 Task: Sort the recently updated tickets, order by Ticket type in descending order.
Action: Mouse moved to (407, 570)
Screenshot: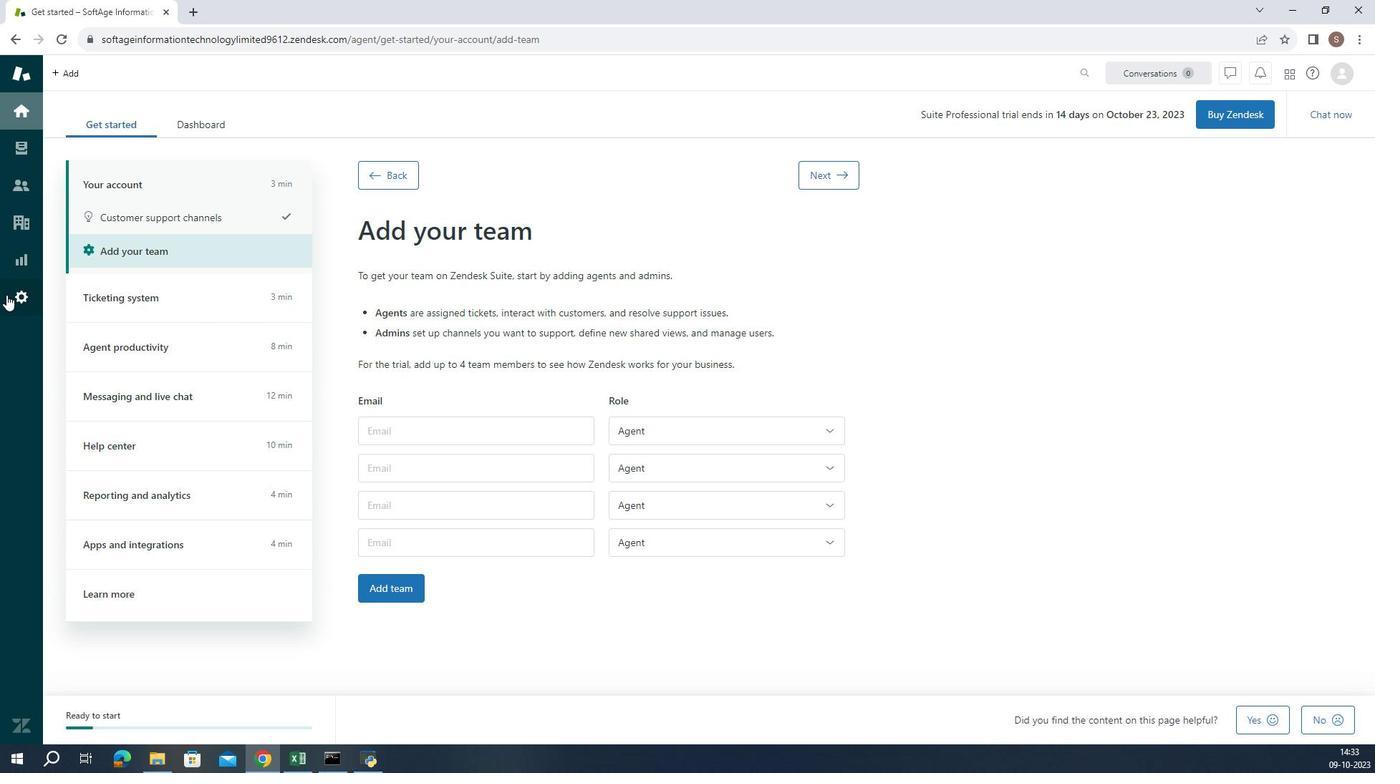 
Action: Mouse pressed left at (407, 570)
Screenshot: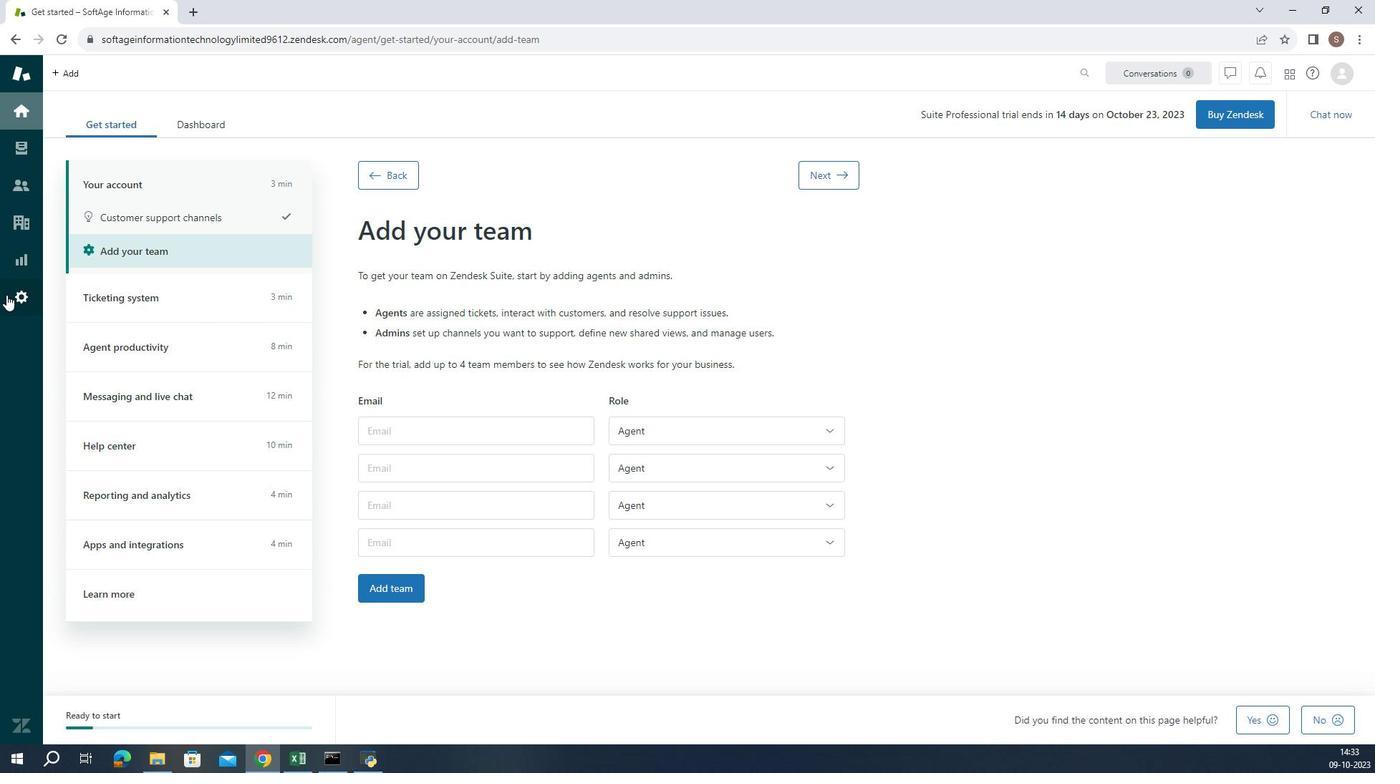 
Action: Mouse moved to (499, 637)
Screenshot: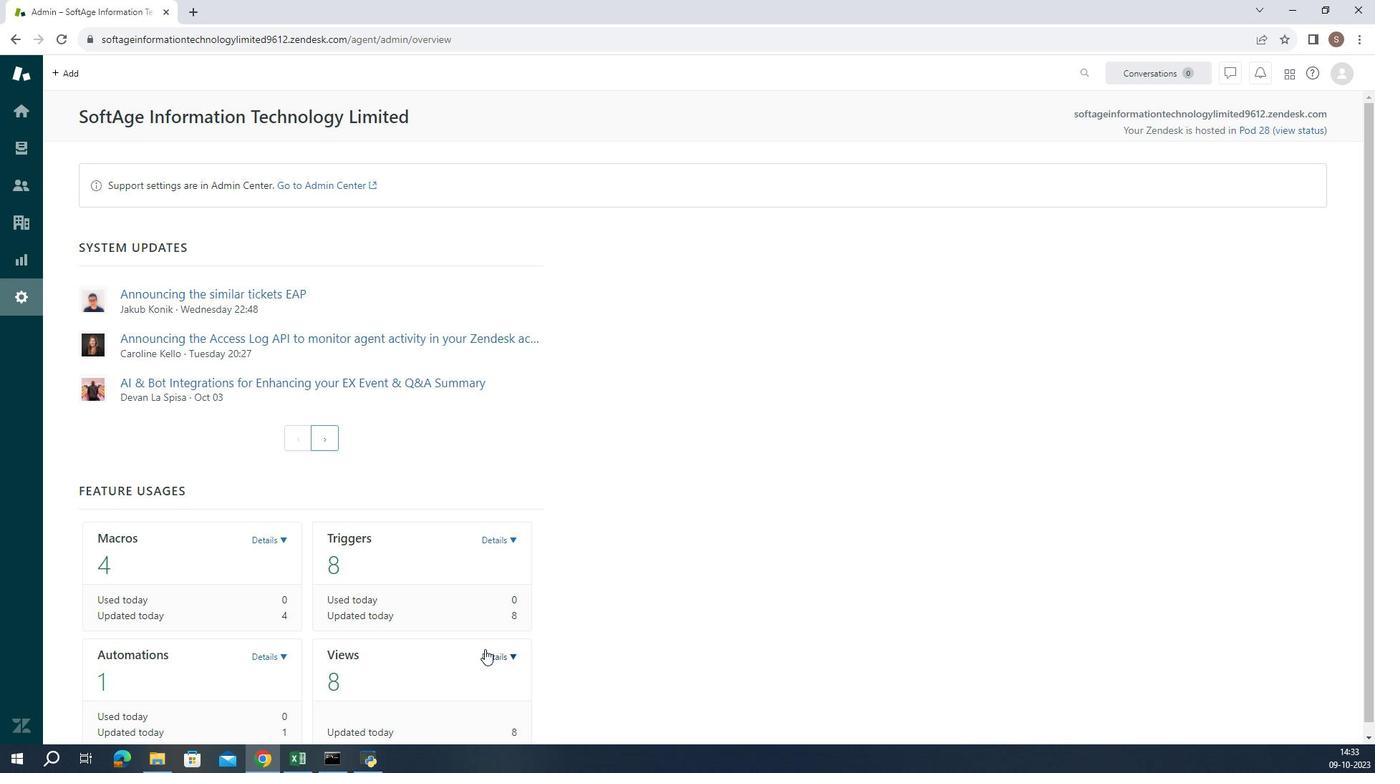 
Action: Mouse pressed left at (499, 637)
Screenshot: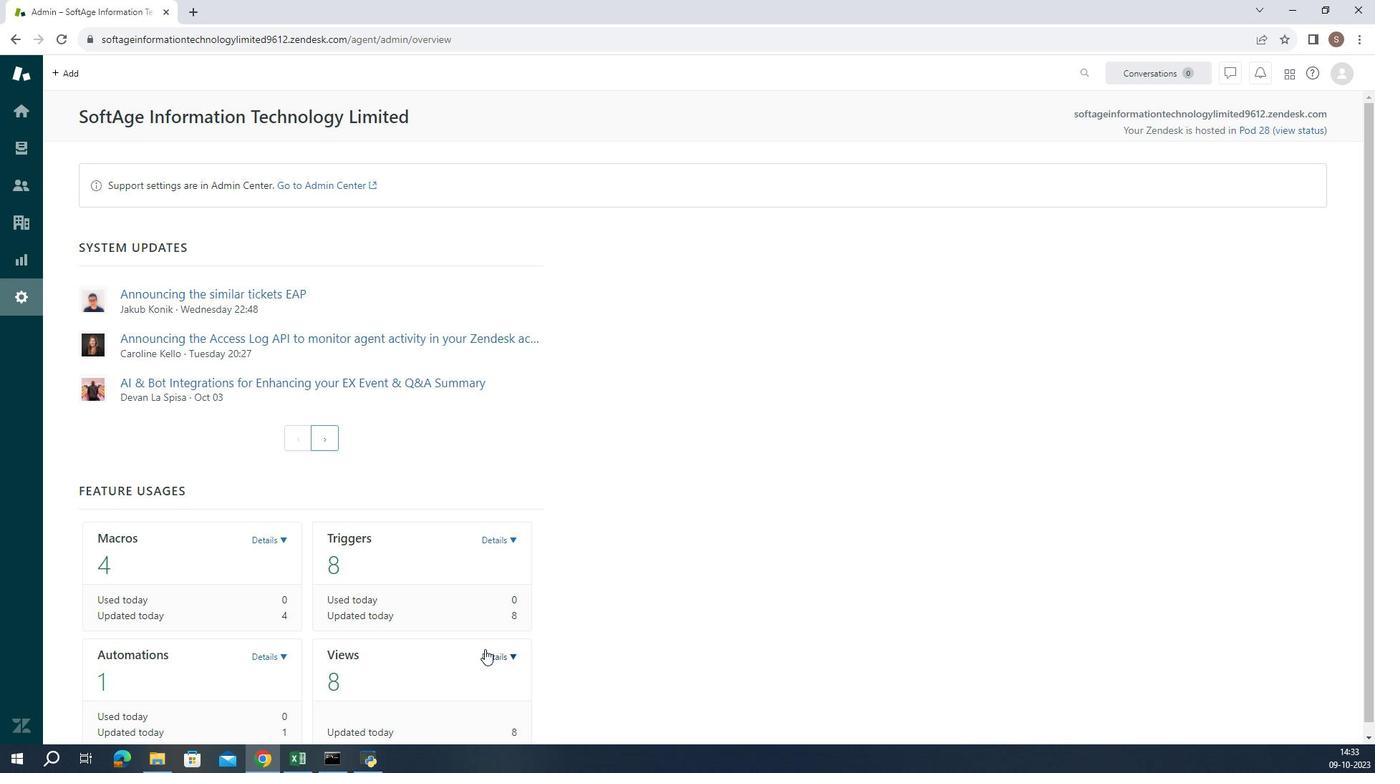 
Action: Mouse moved to (492, 651)
Screenshot: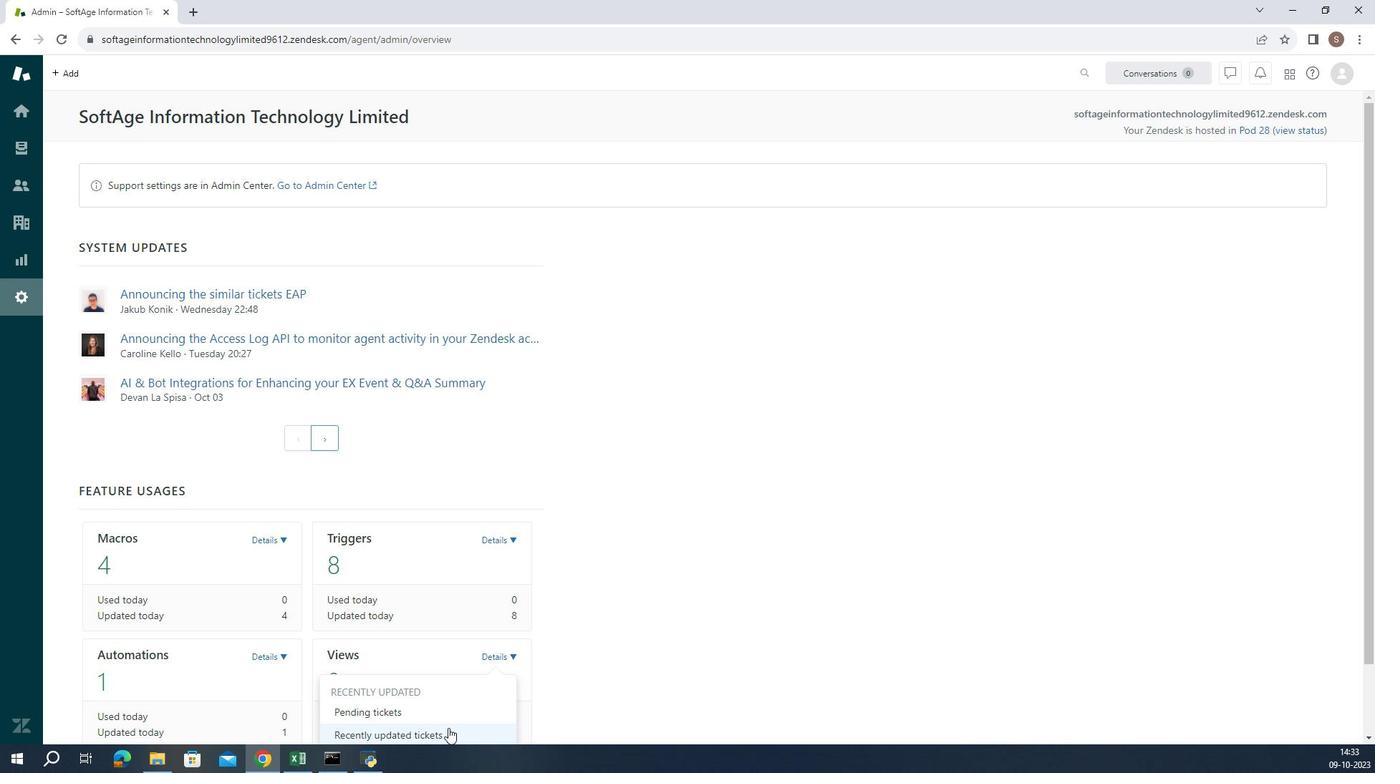 
Action: Mouse pressed left at (492, 651)
Screenshot: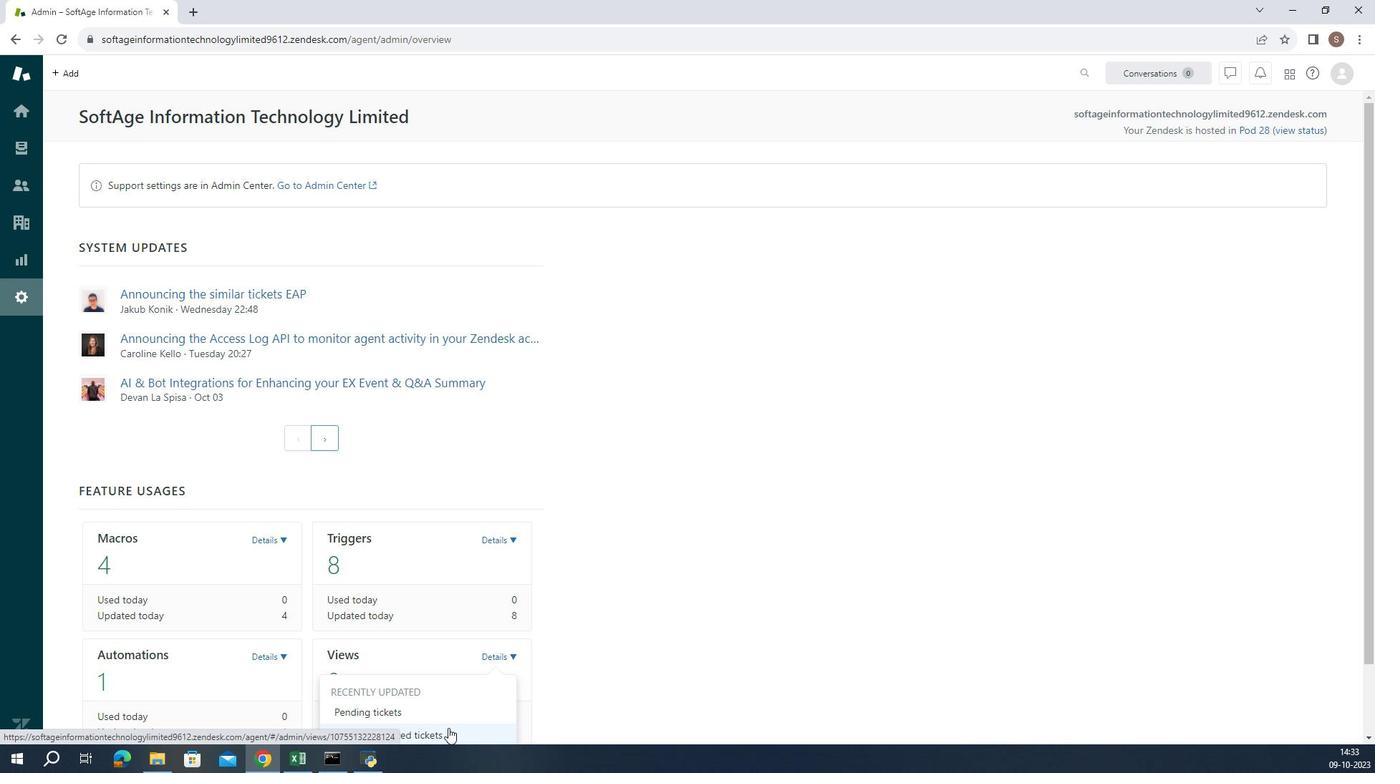 
Action: Mouse moved to (487, 620)
Screenshot: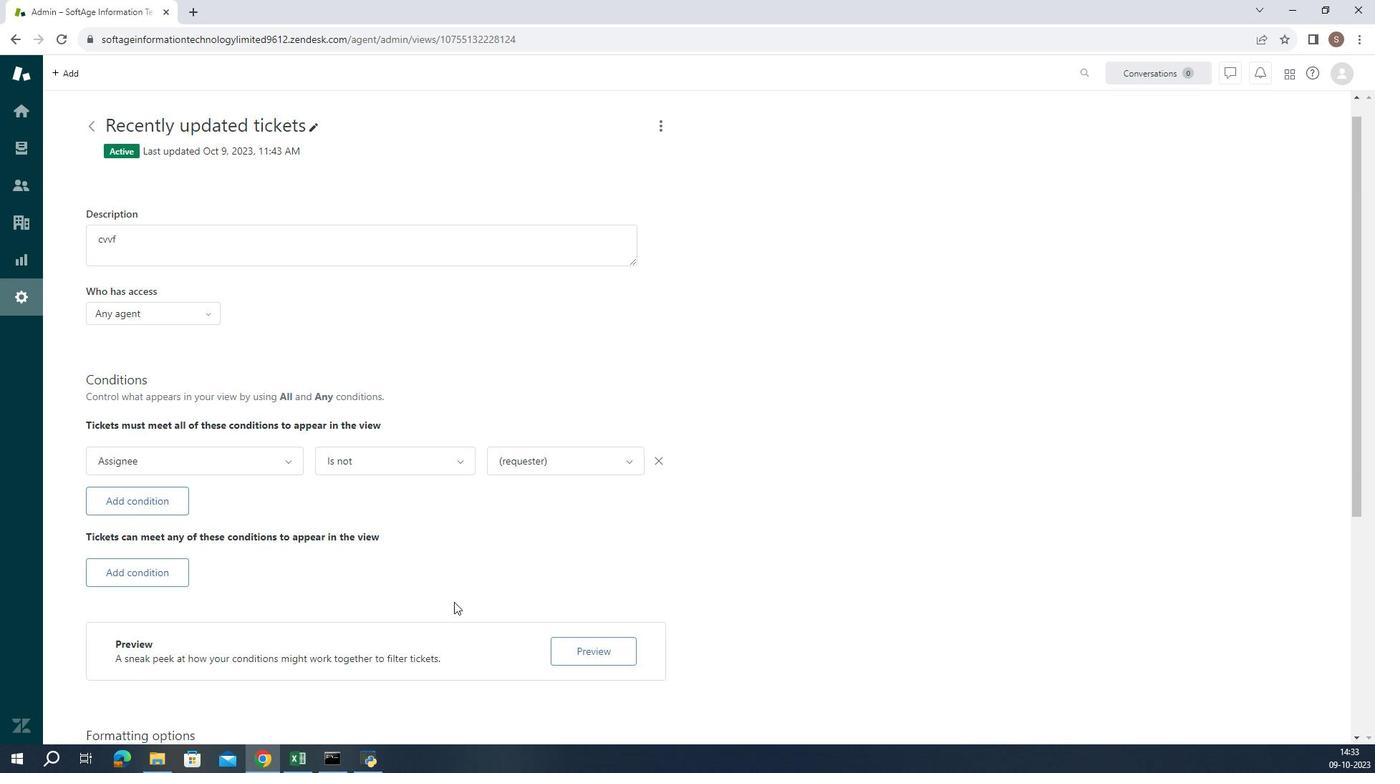 
Action: Mouse scrolled (487, 620) with delta (0, 0)
Screenshot: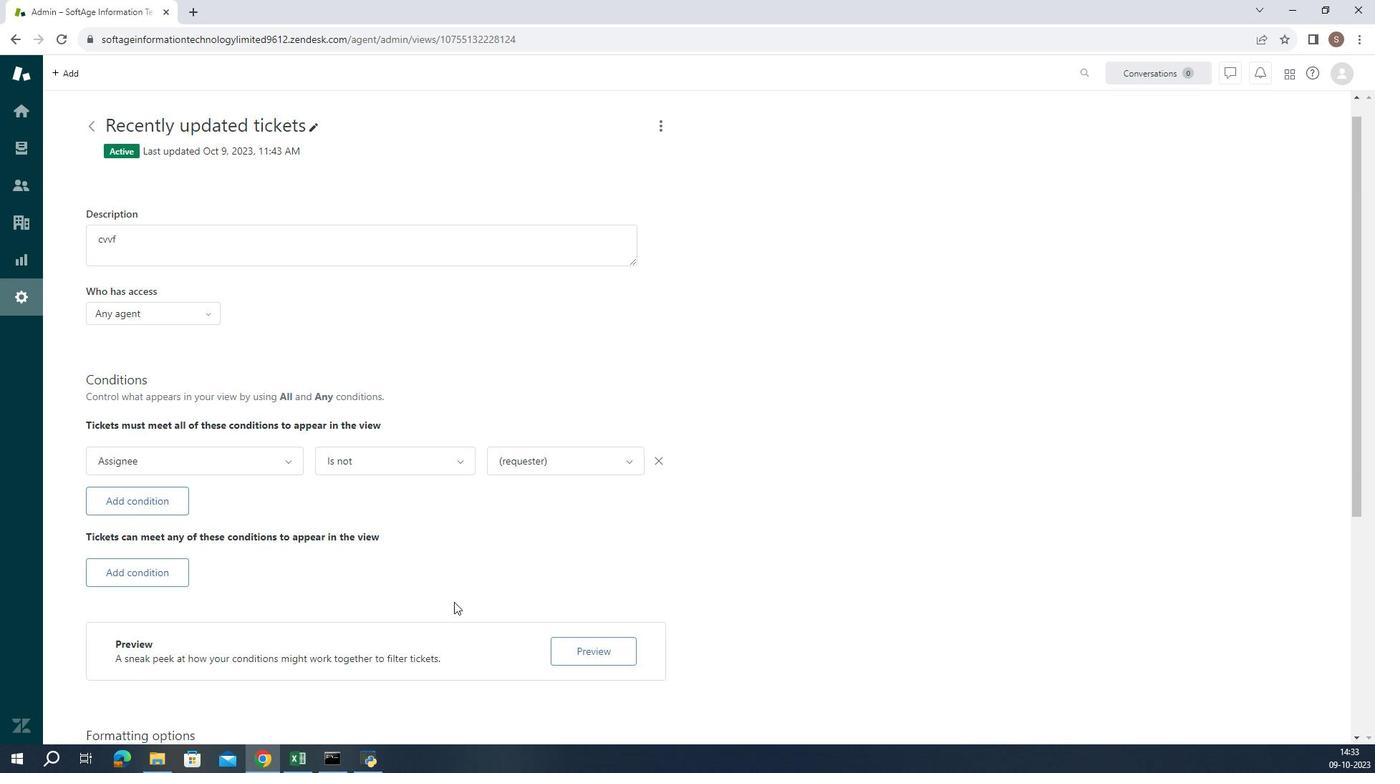 
Action: Mouse moved to (489, 623)
Screenshot: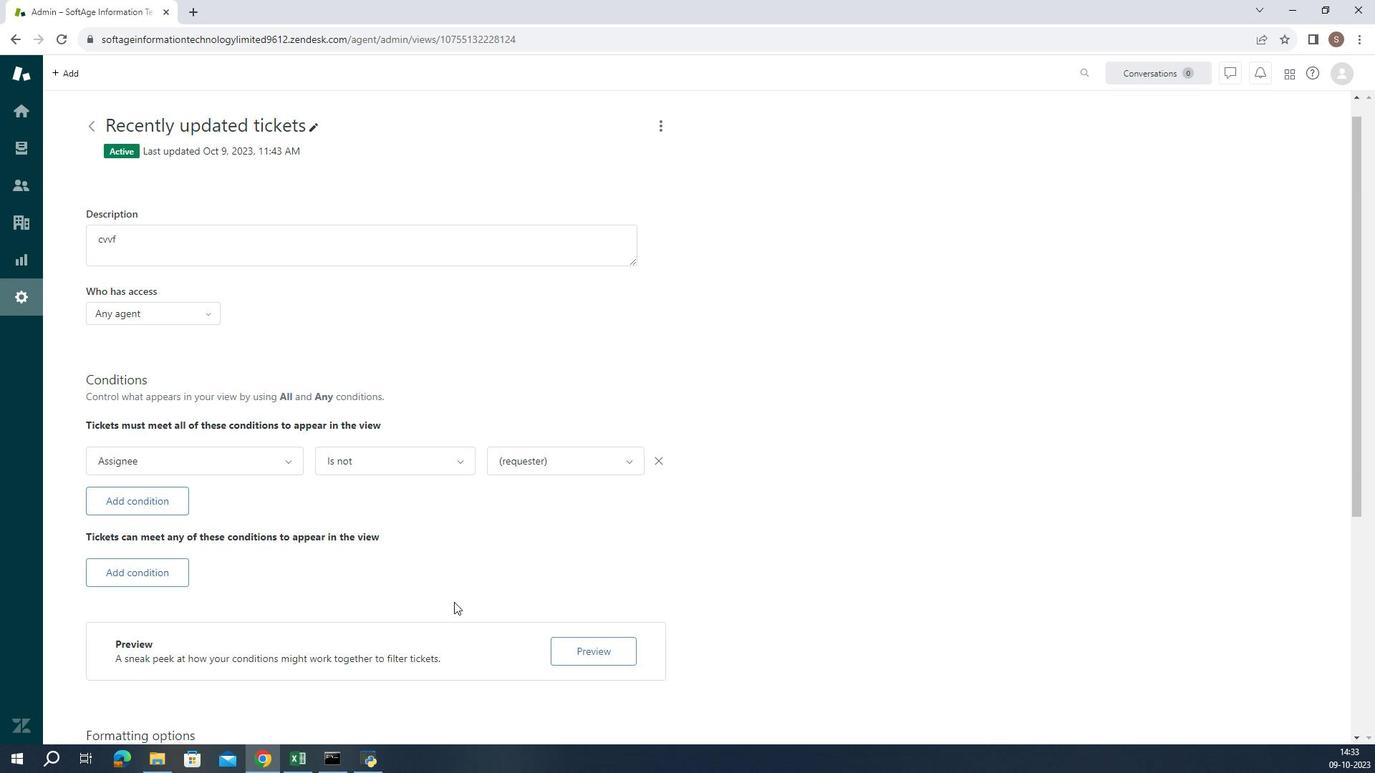 
Action: Mouse scrolled (489, 623) with delta (0, 0)
Screenshot: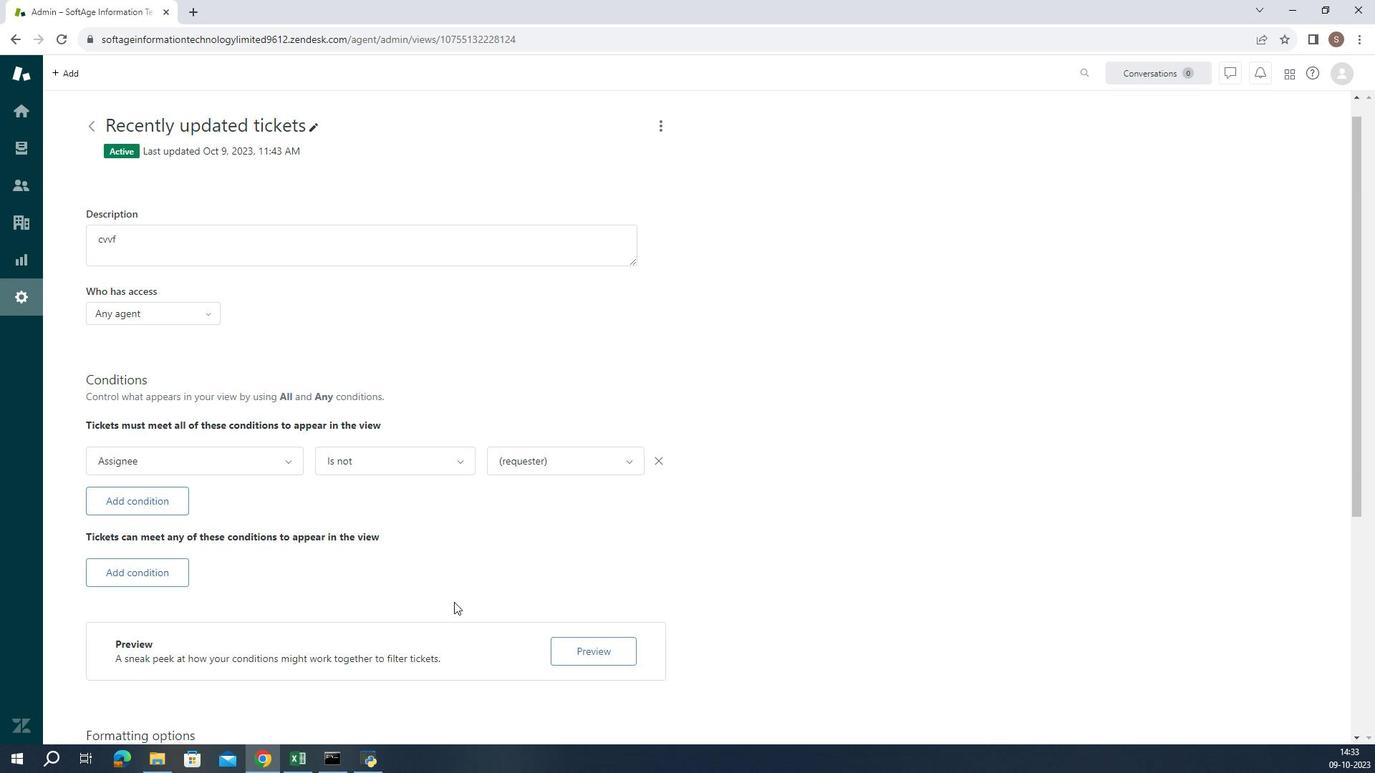 
Action: Mouse moved to (491, 625)
Screenshot: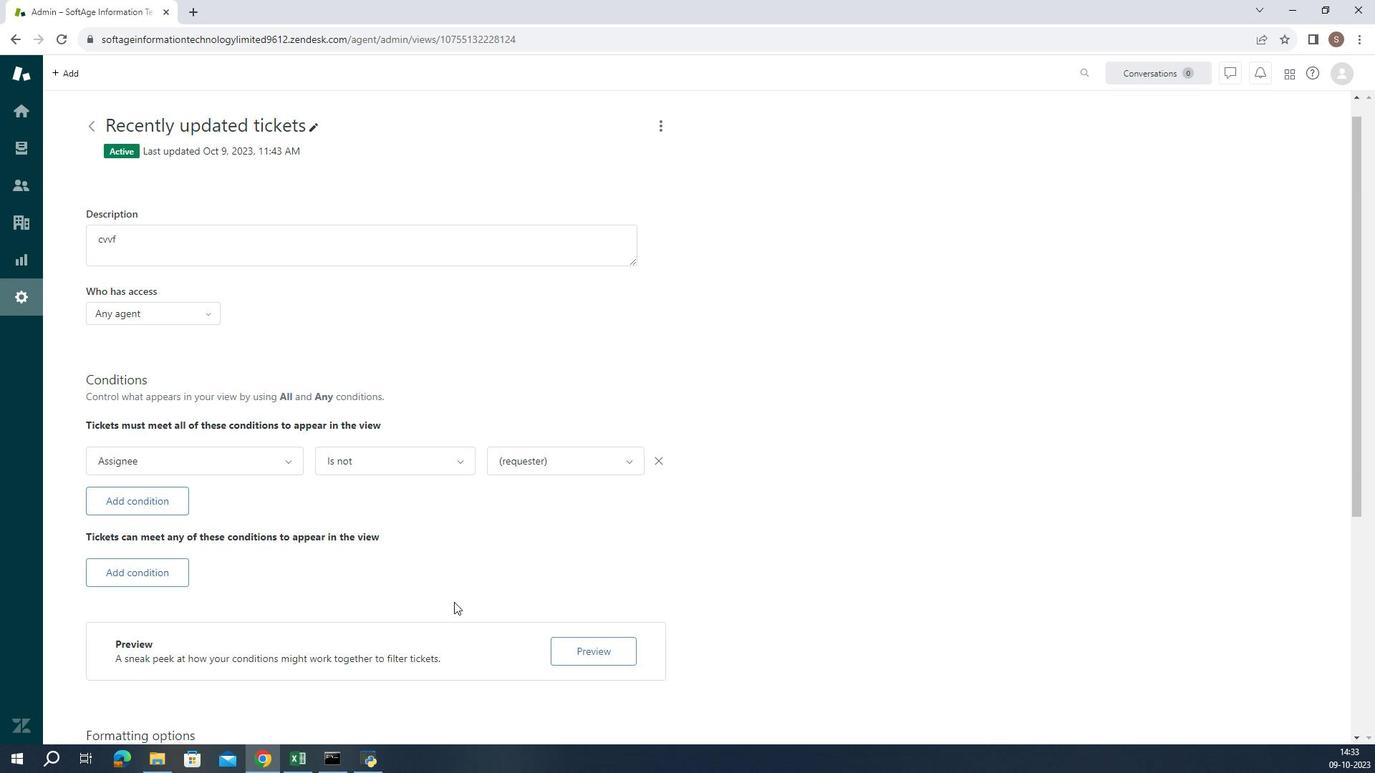 
Action: Mouse scrolled (491, 625) with delta (0, 0)
Screenshot: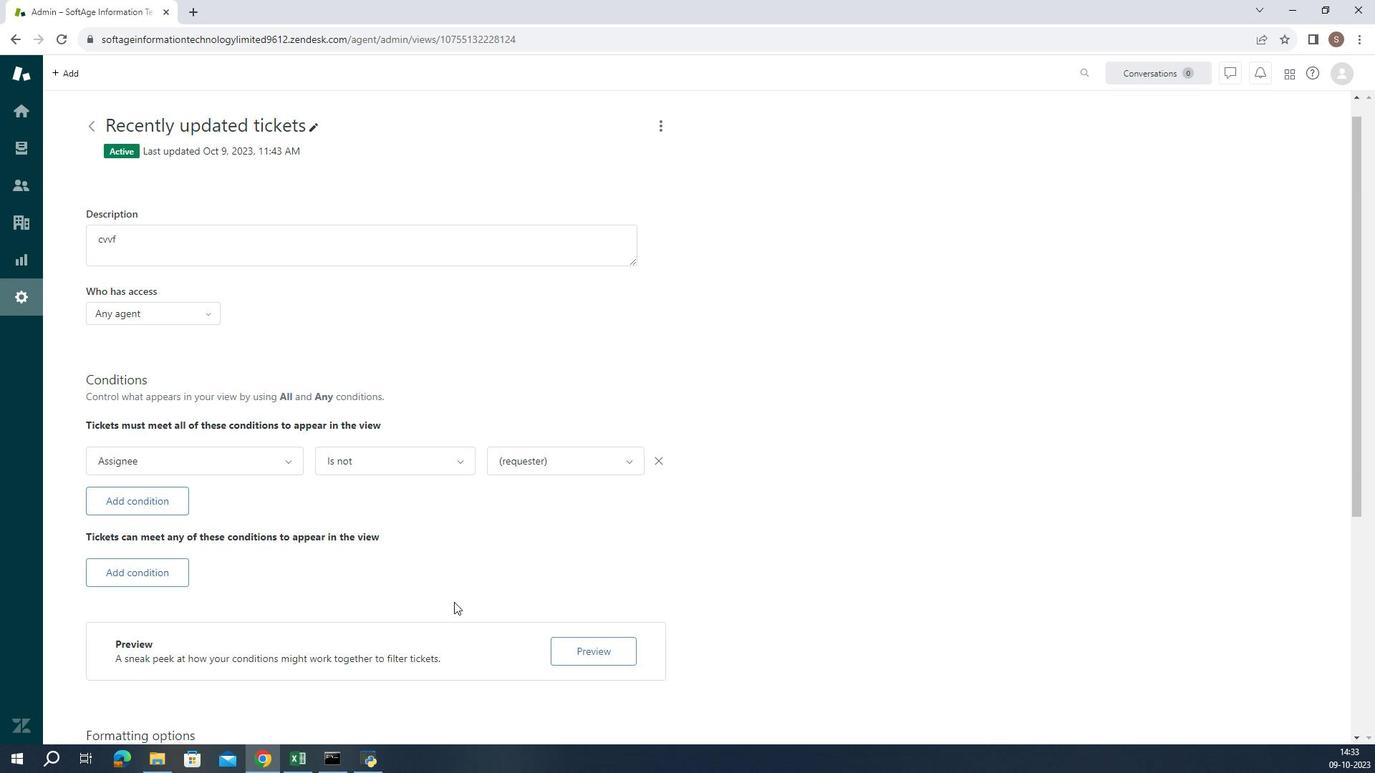 
Action: Mouse moved to (492, 628)
Screenshot: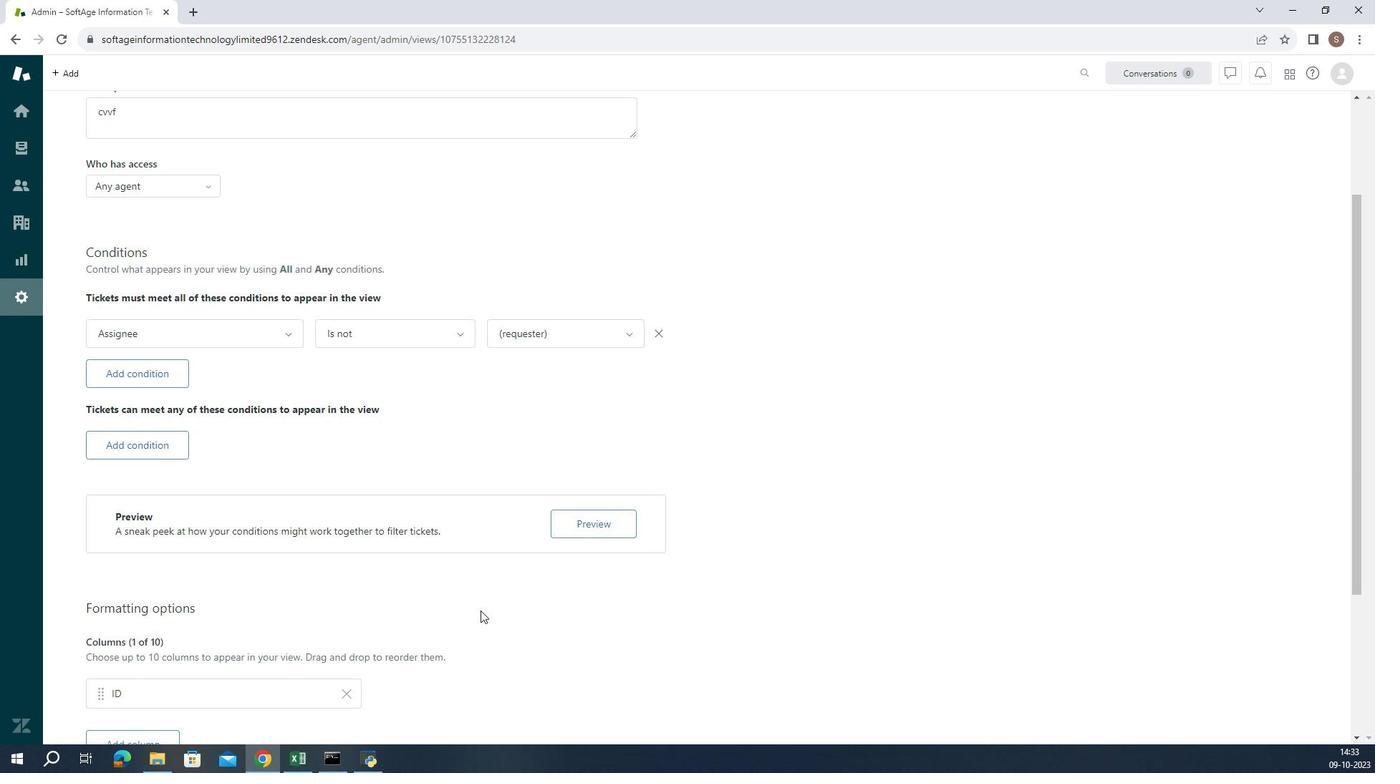 
Action: Mouse scrolled (492, 628) with delta (0, 0)
Screenshot: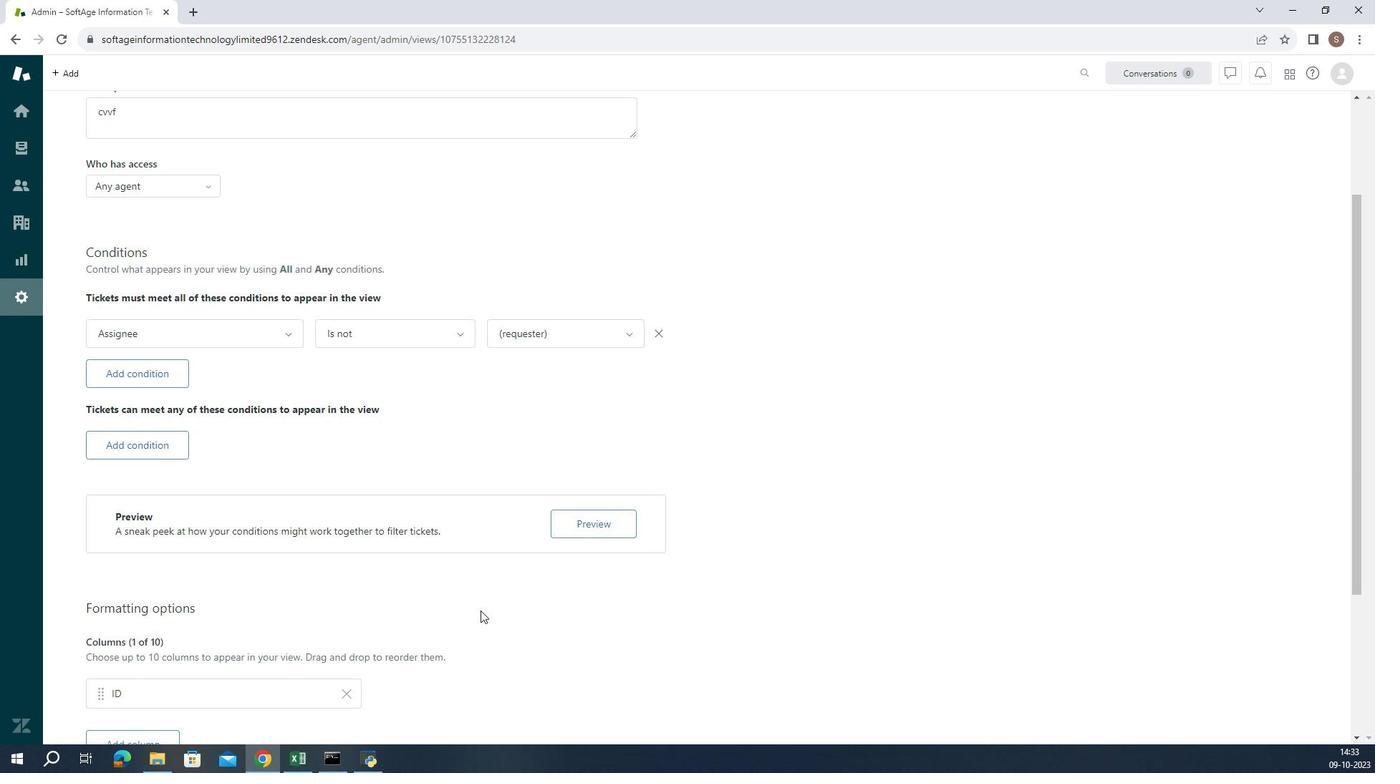 
Action: Mouse moved to (494, 628)
Screenshot: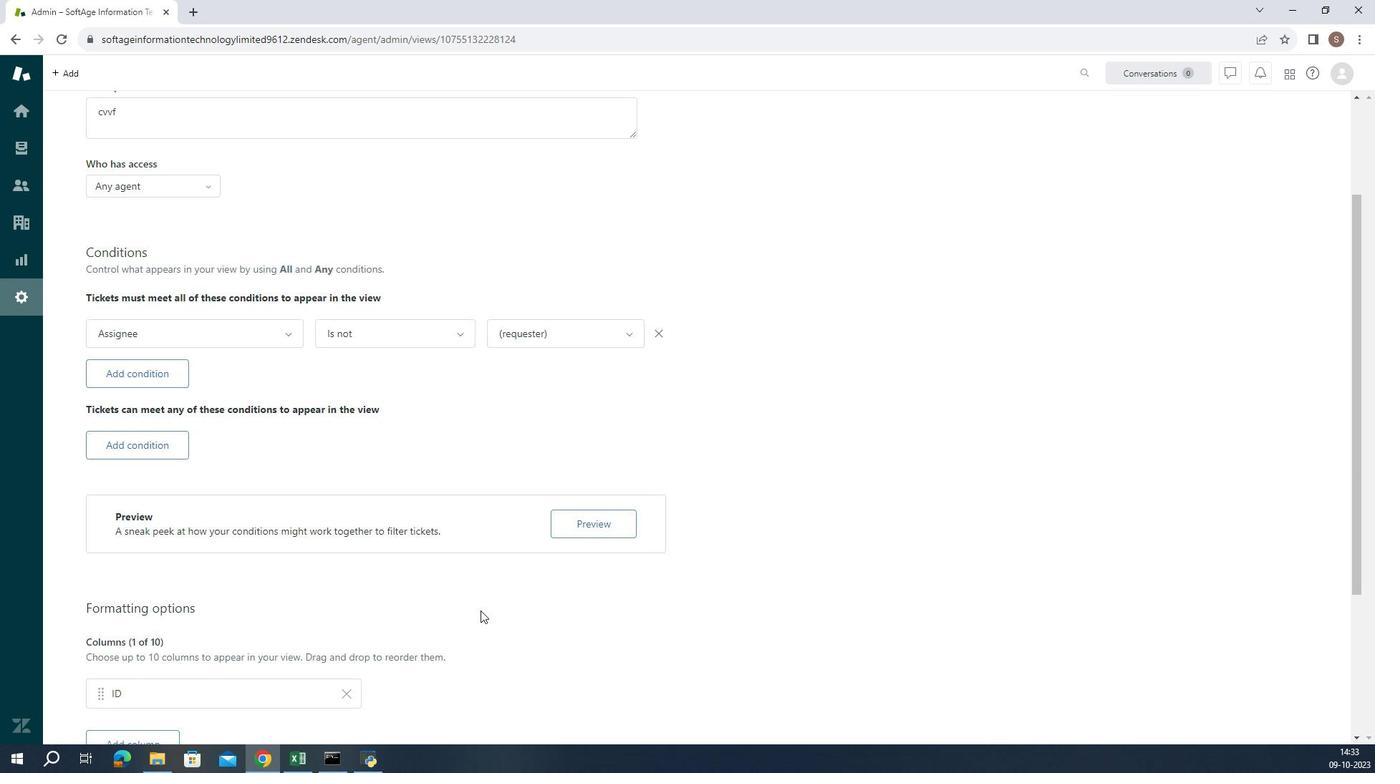 
Action: Mouse scrolled (494, 628) with delta (0, 0)
Screenshot: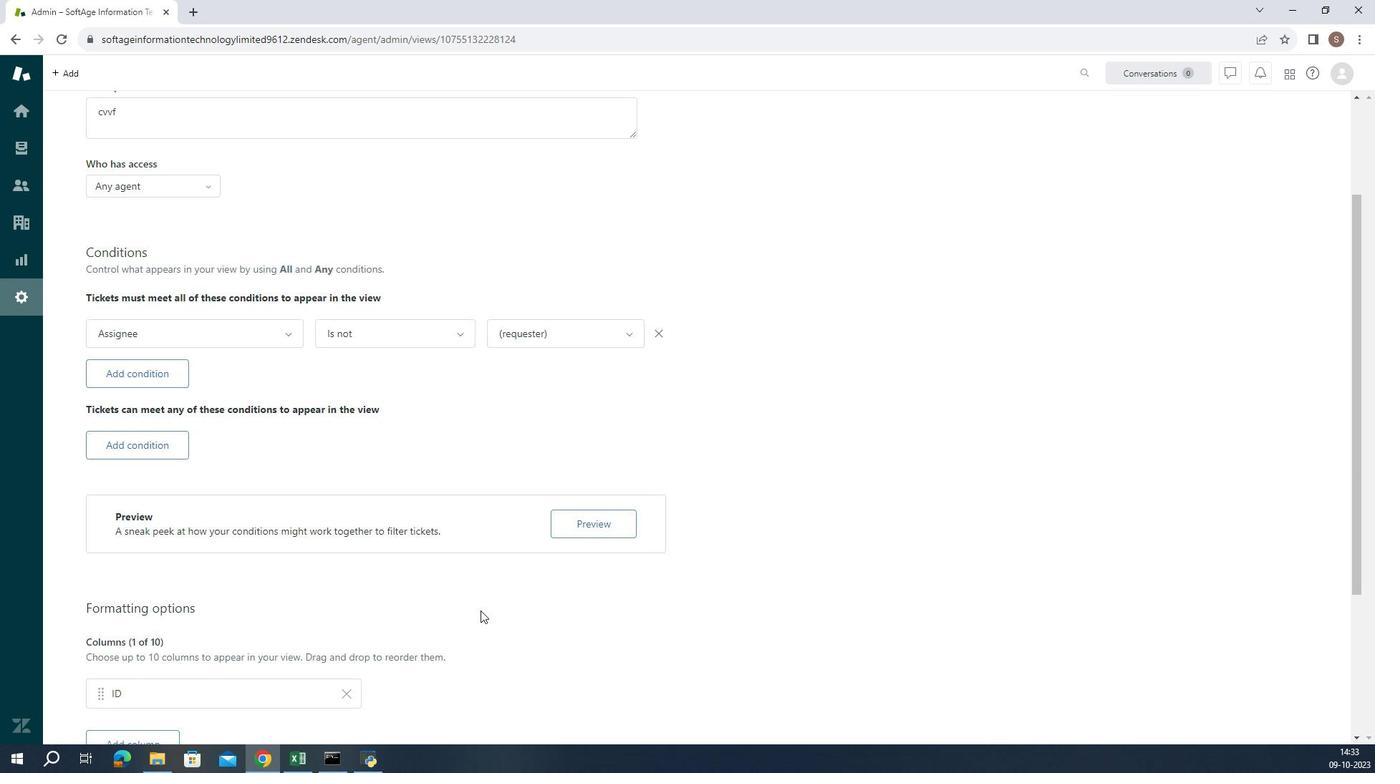 
Action: Mouse moved to (508, 629)
Screenshot: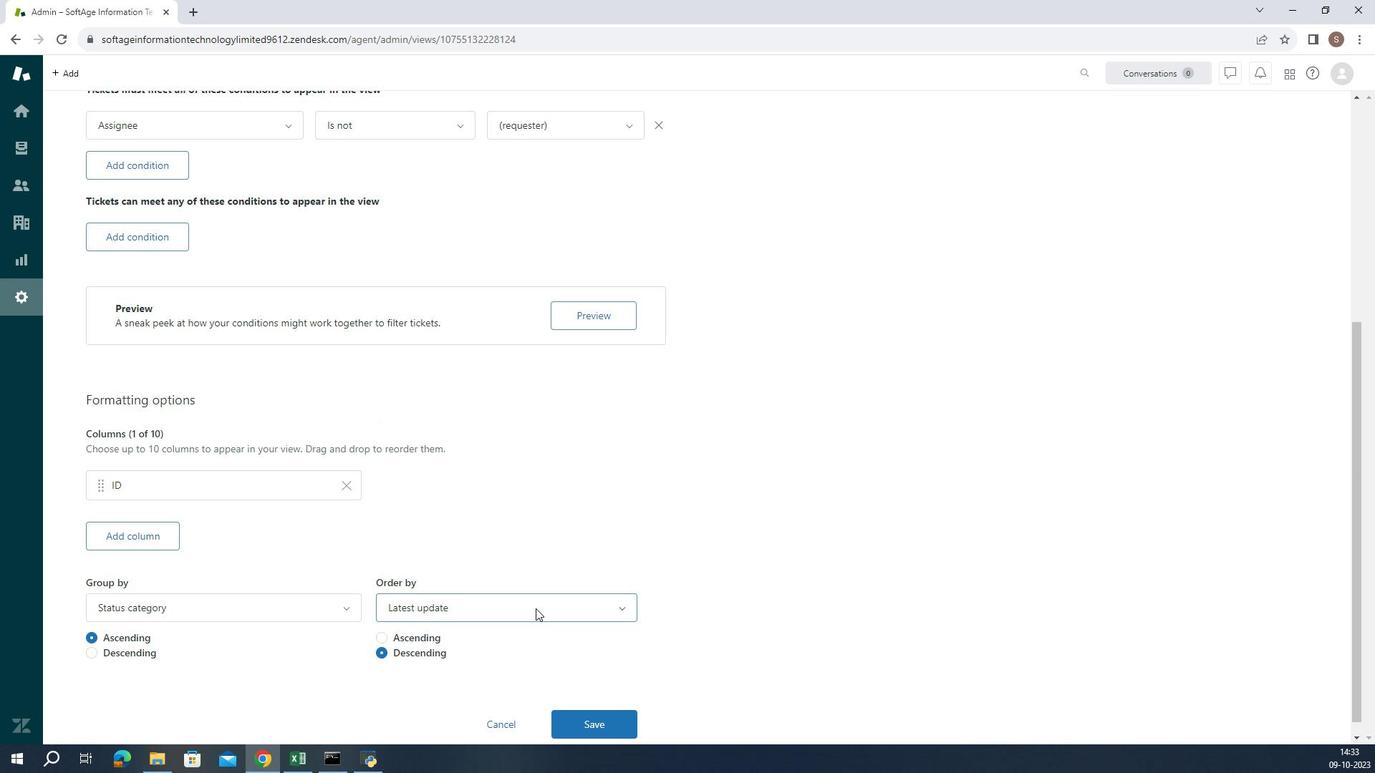 
Action: Mouse pressed left at (508, 629)
Screenshot: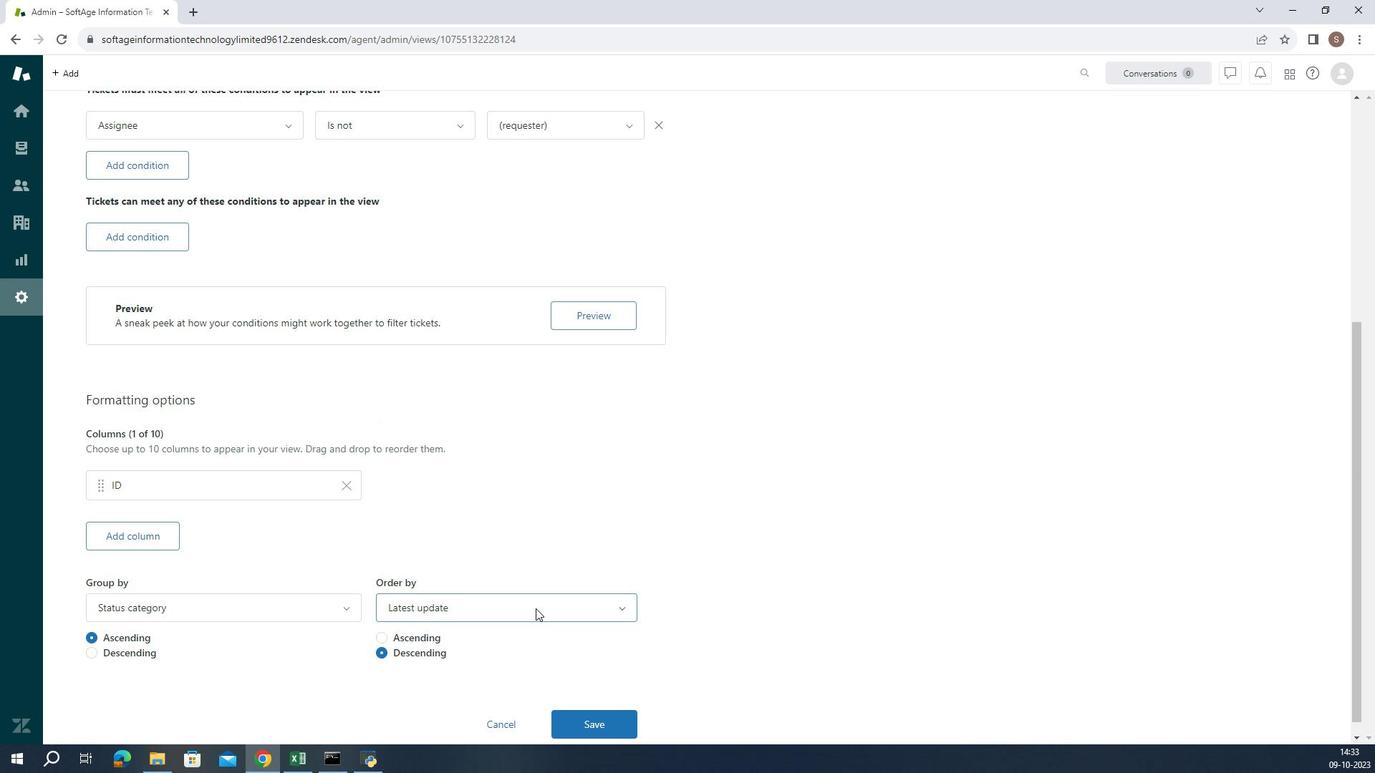 
Action: Mouse moved to (502, 600)
Screenshot: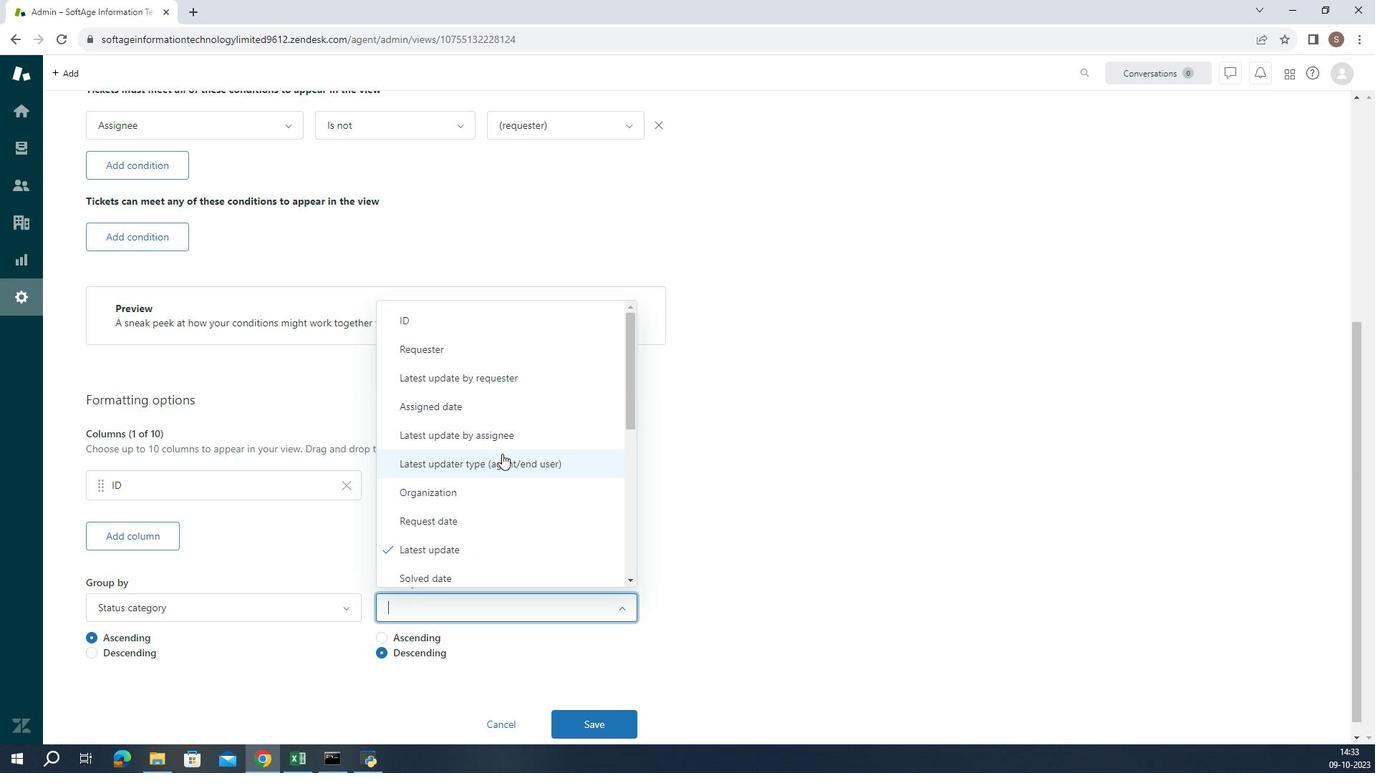 
Action: Mouse scrolled (502, 600) with delta (0, 0)
Screenshot: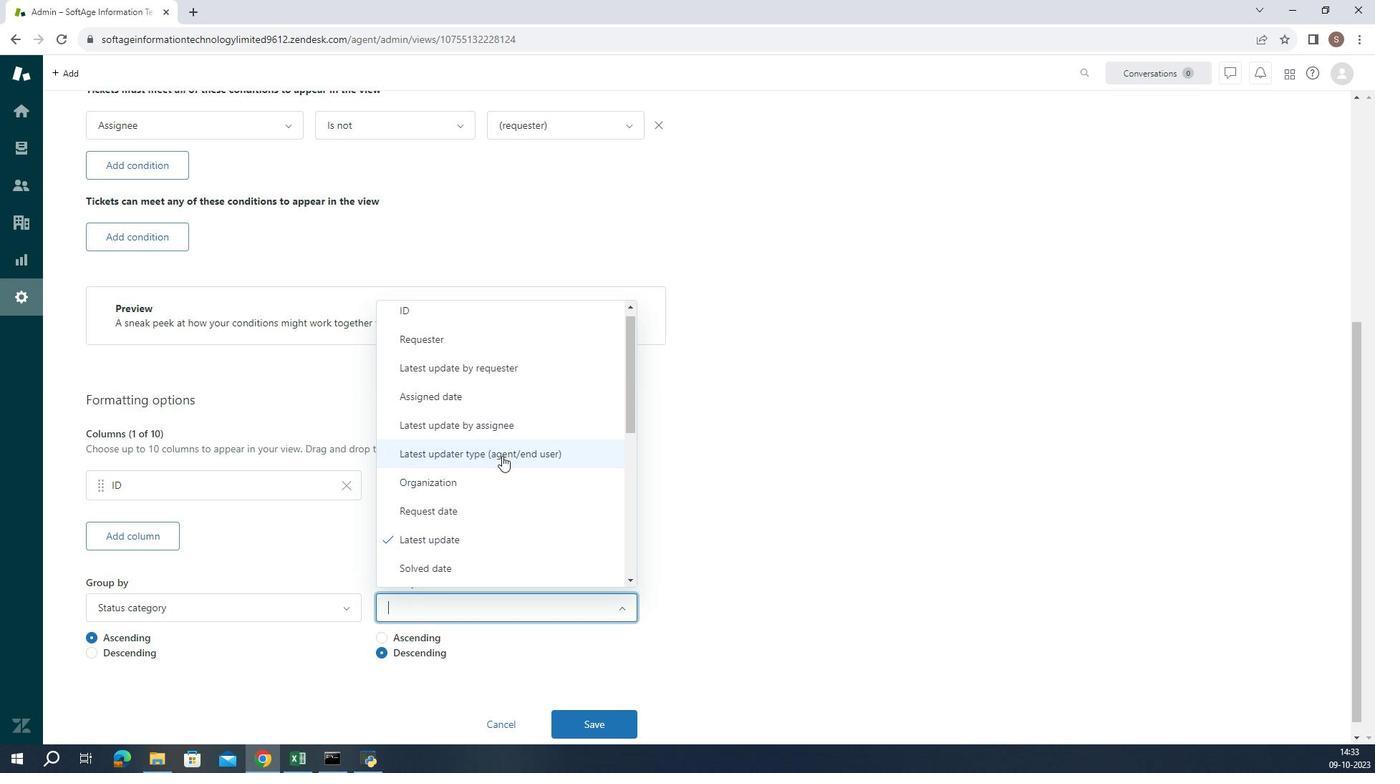 
Action: Mouse scrolled (502, 600) with delta (0, 0)
Screenshot: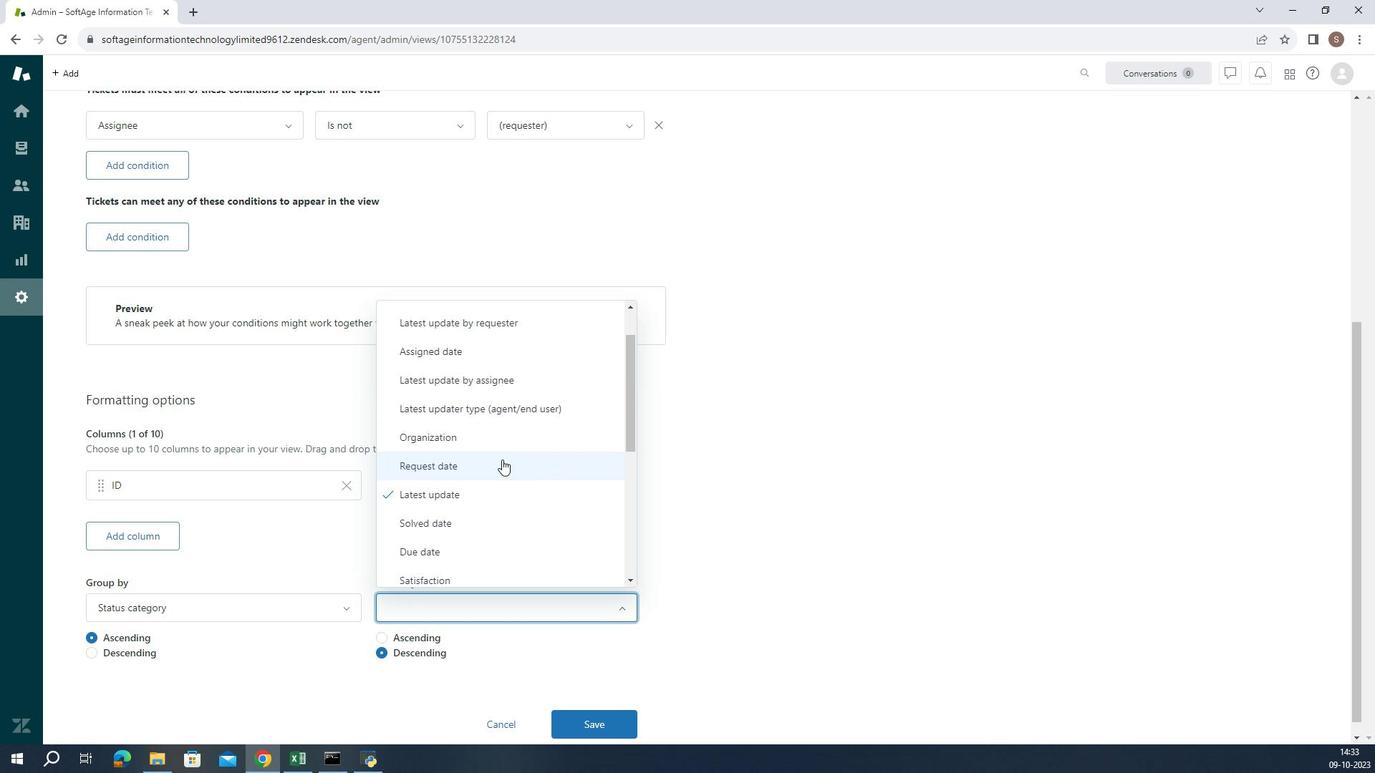 
Action: Mouse moved to (502, 600)
Screenshot: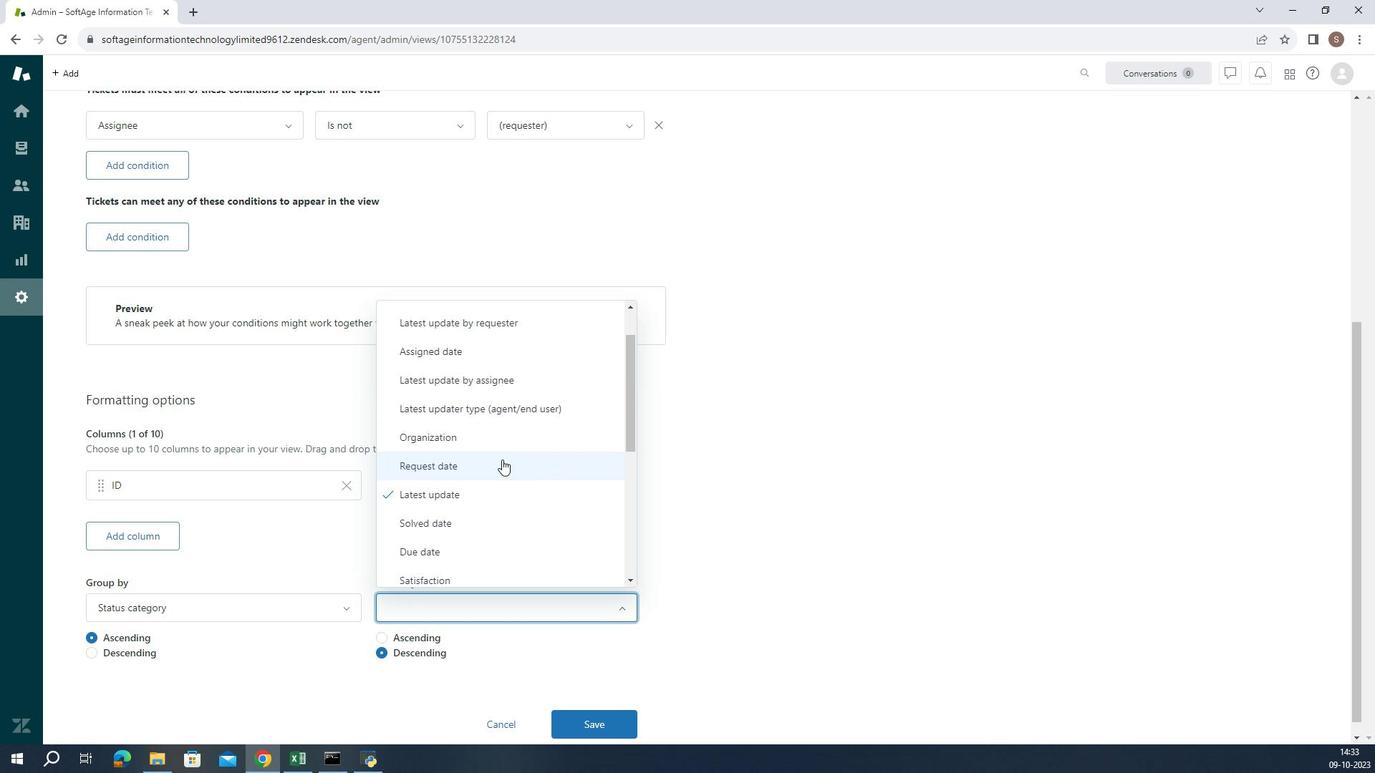 
Action: Mouse scrolled (502, 600) with delta (0, 0)
Screenshot: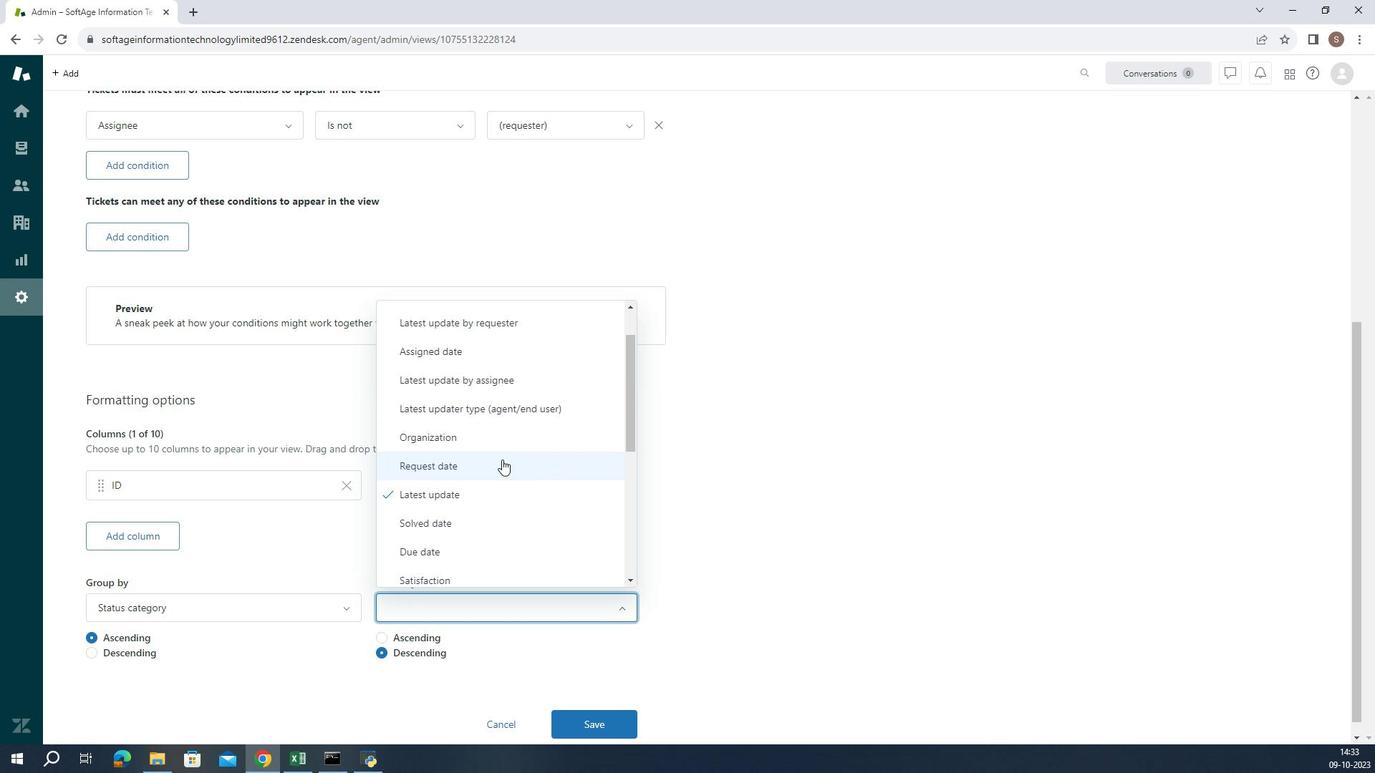 
Action: Mouse moved to (500, 603)
Screenshot: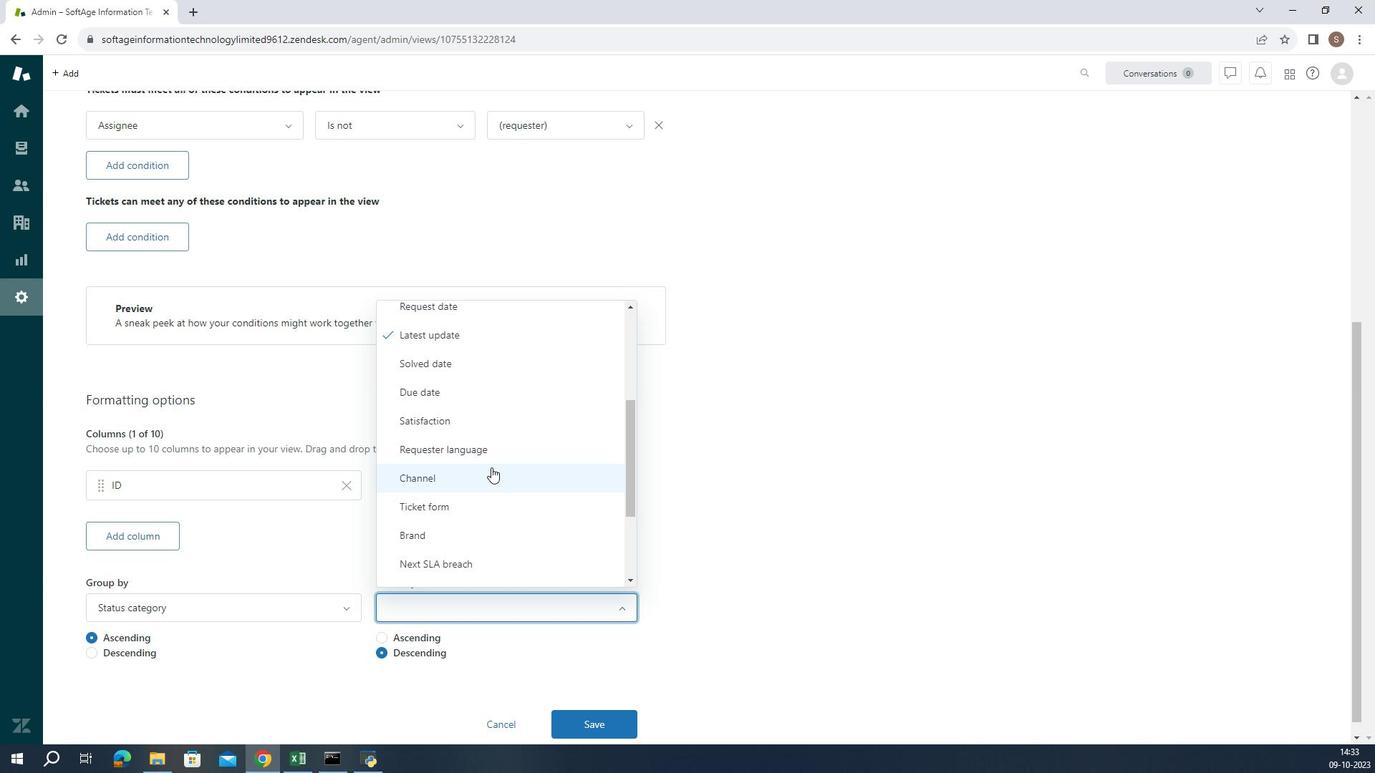 
Action: Mouse scrolled (500, 603) with delta (0, 0)
Screenshot: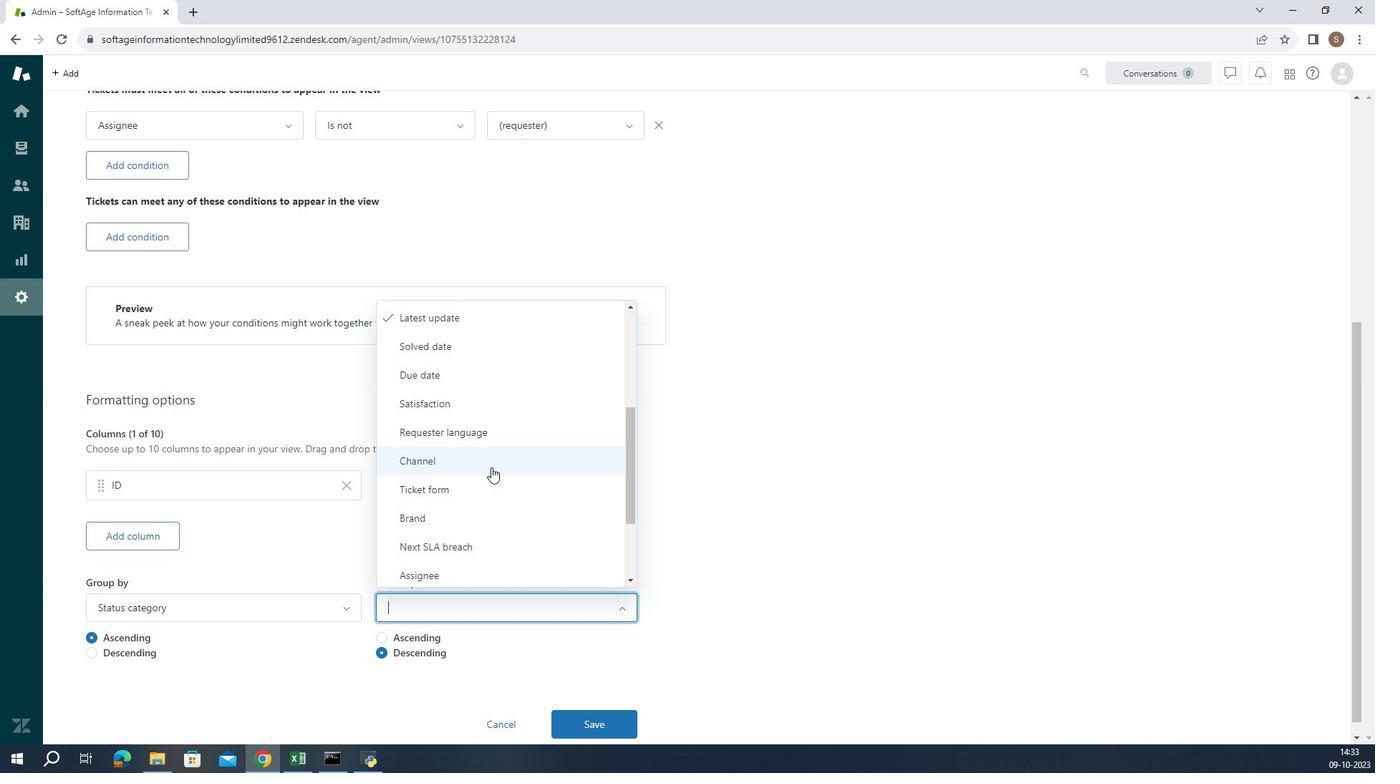 
Action: Mouse scrolled (500, 603) with delta (0, 0)
Screenshot: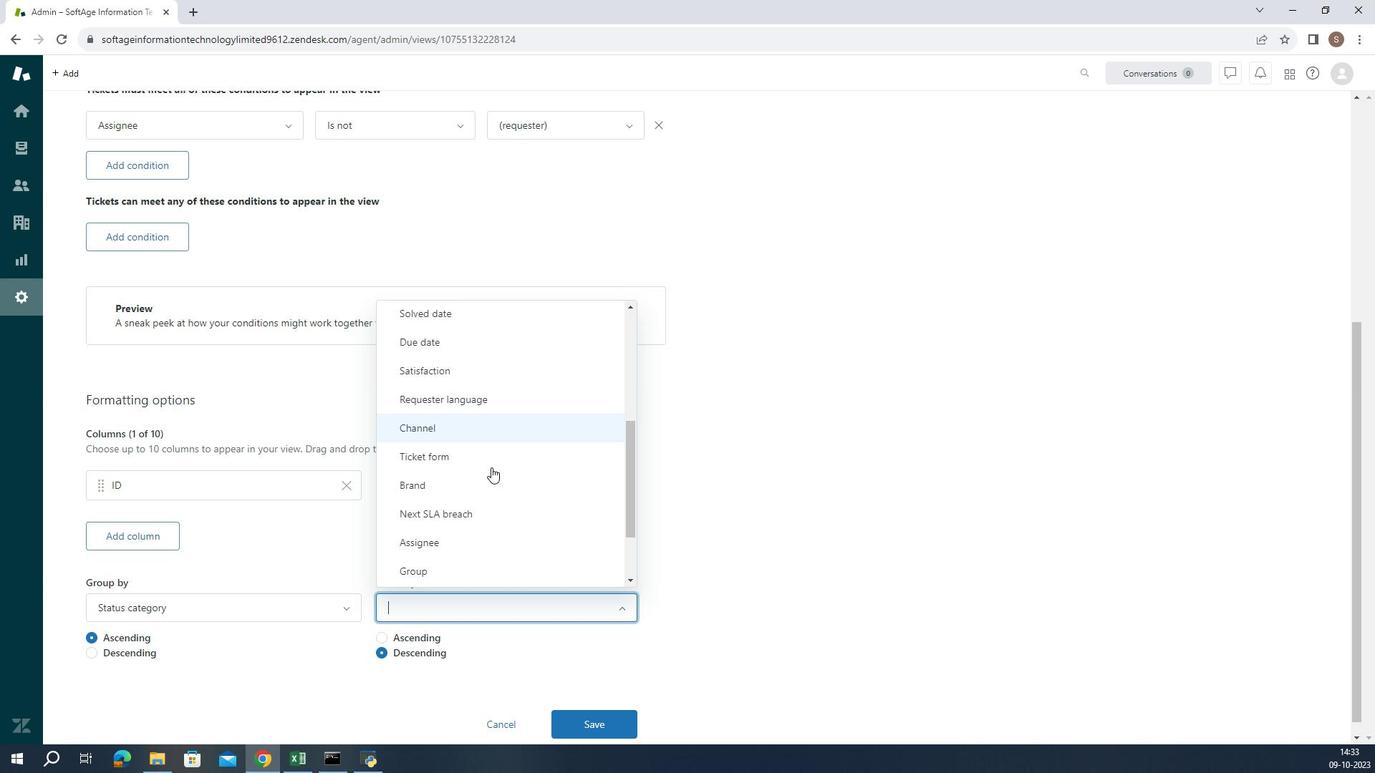 
Action: Mouse moved to (499, 615)
Screenshot: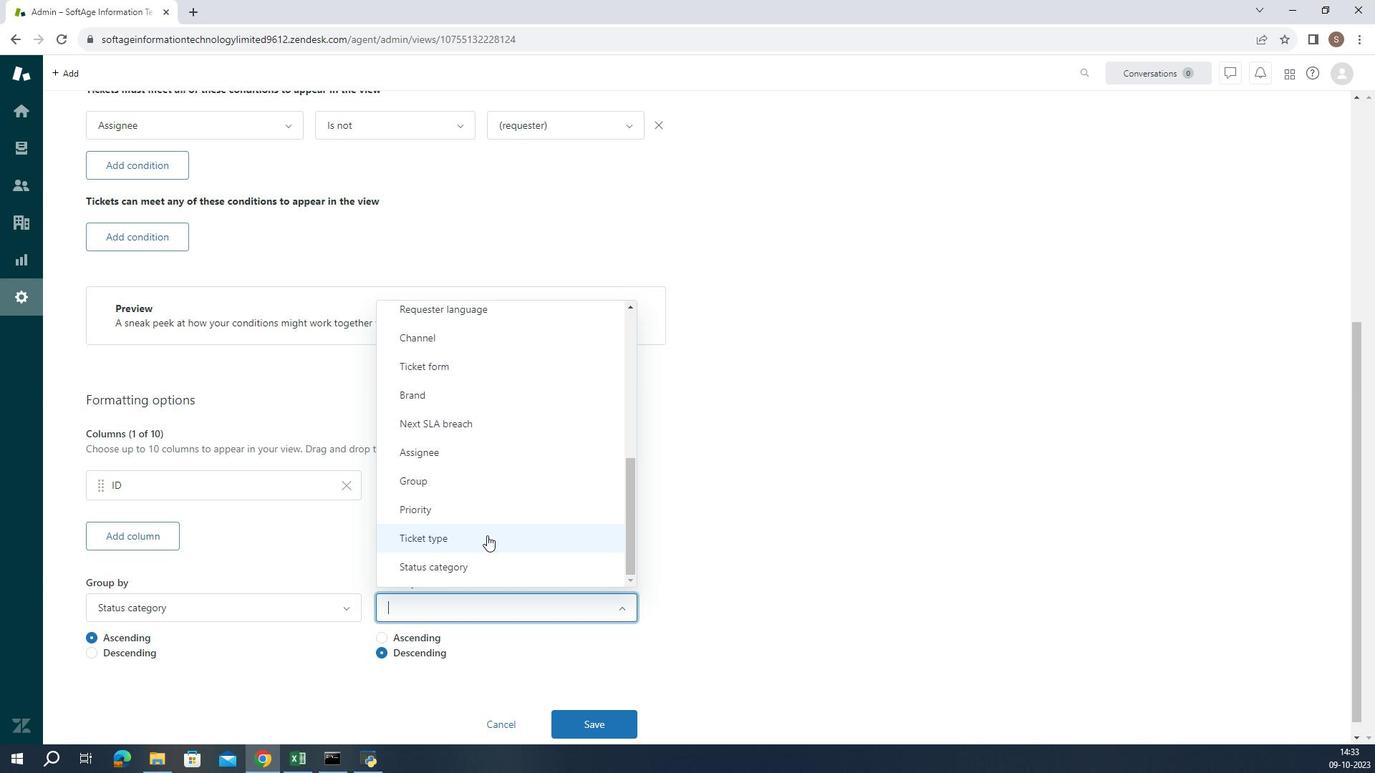 
Action: Mouse pressed left at (499, 615)
Screenshot: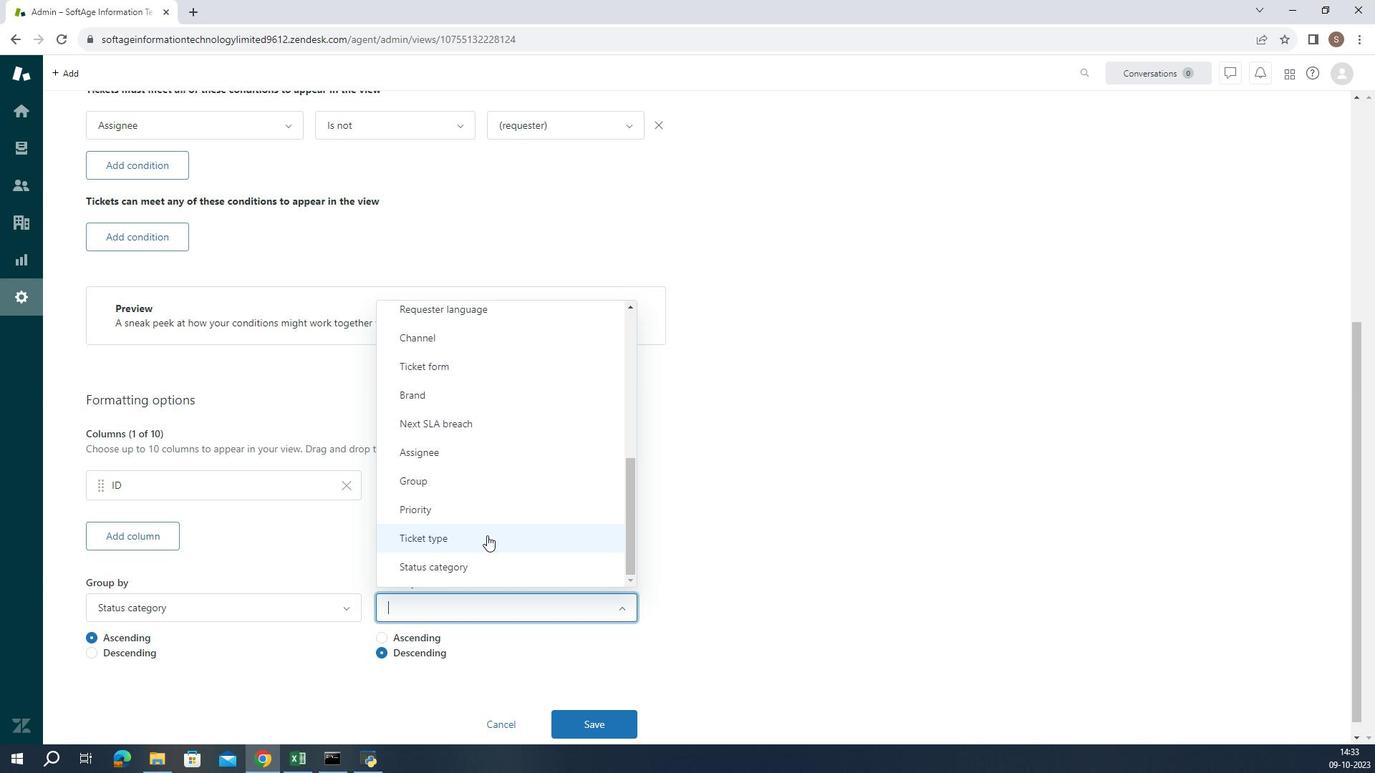 
Action: Mouse moved to (489, 638)
Screenshot: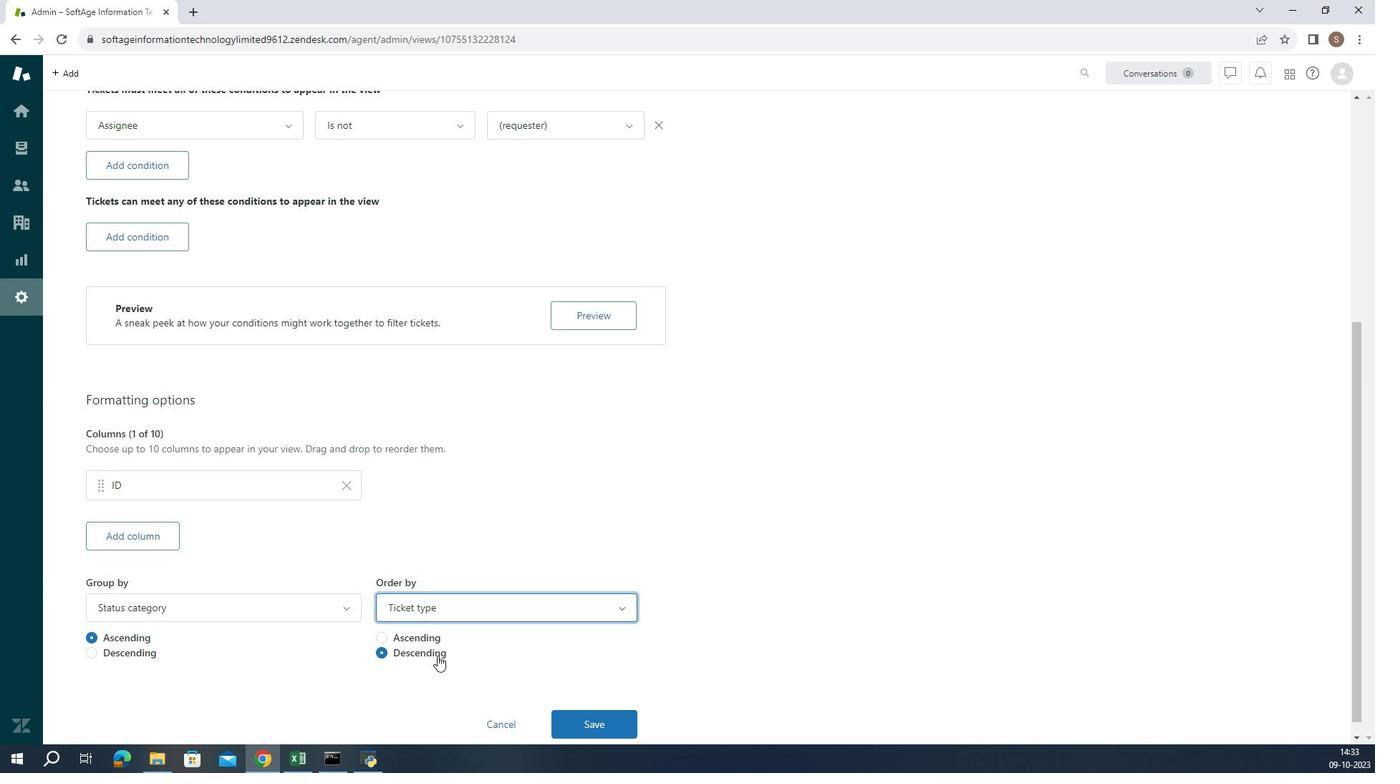 
Action: Mouse pressed left at (489, 638)
Screenshot: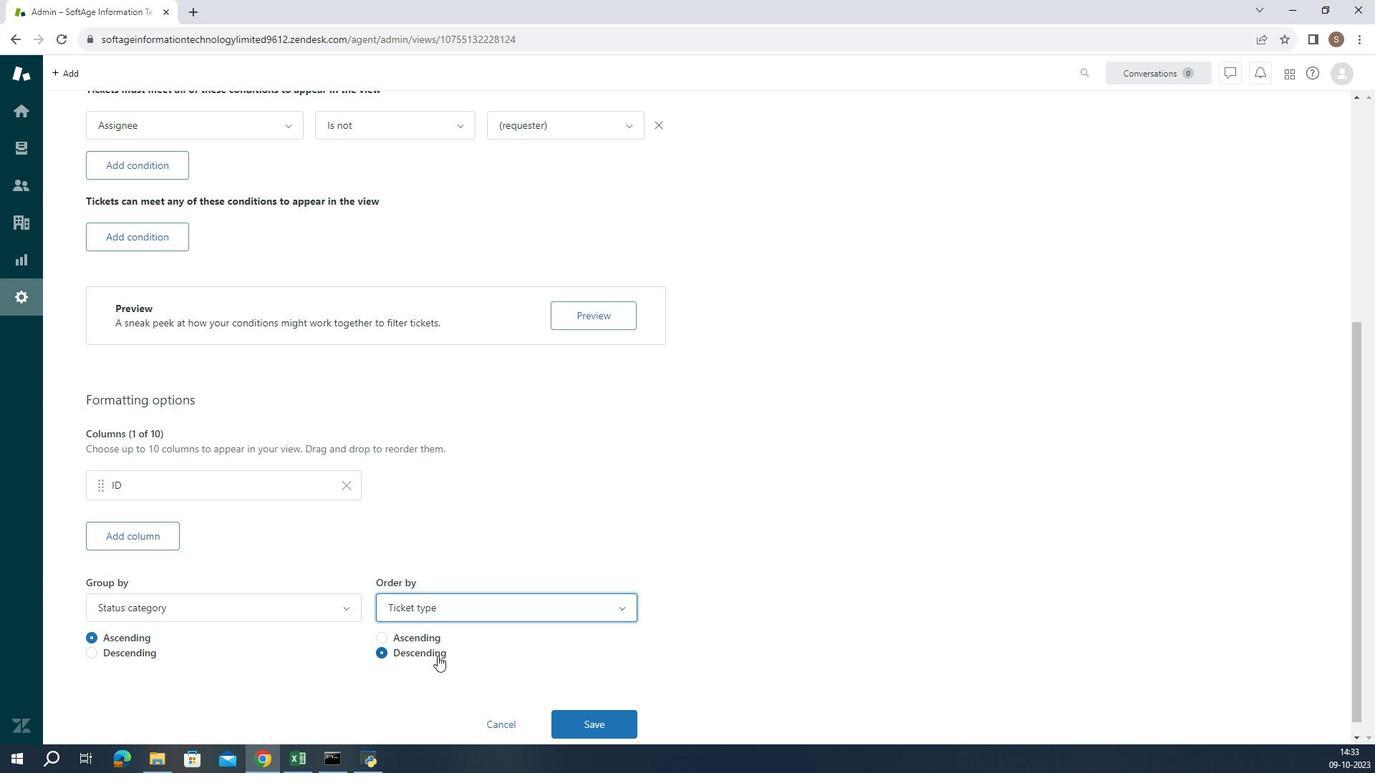 
Action: Mouse moved to (514, 640)
Screenshot: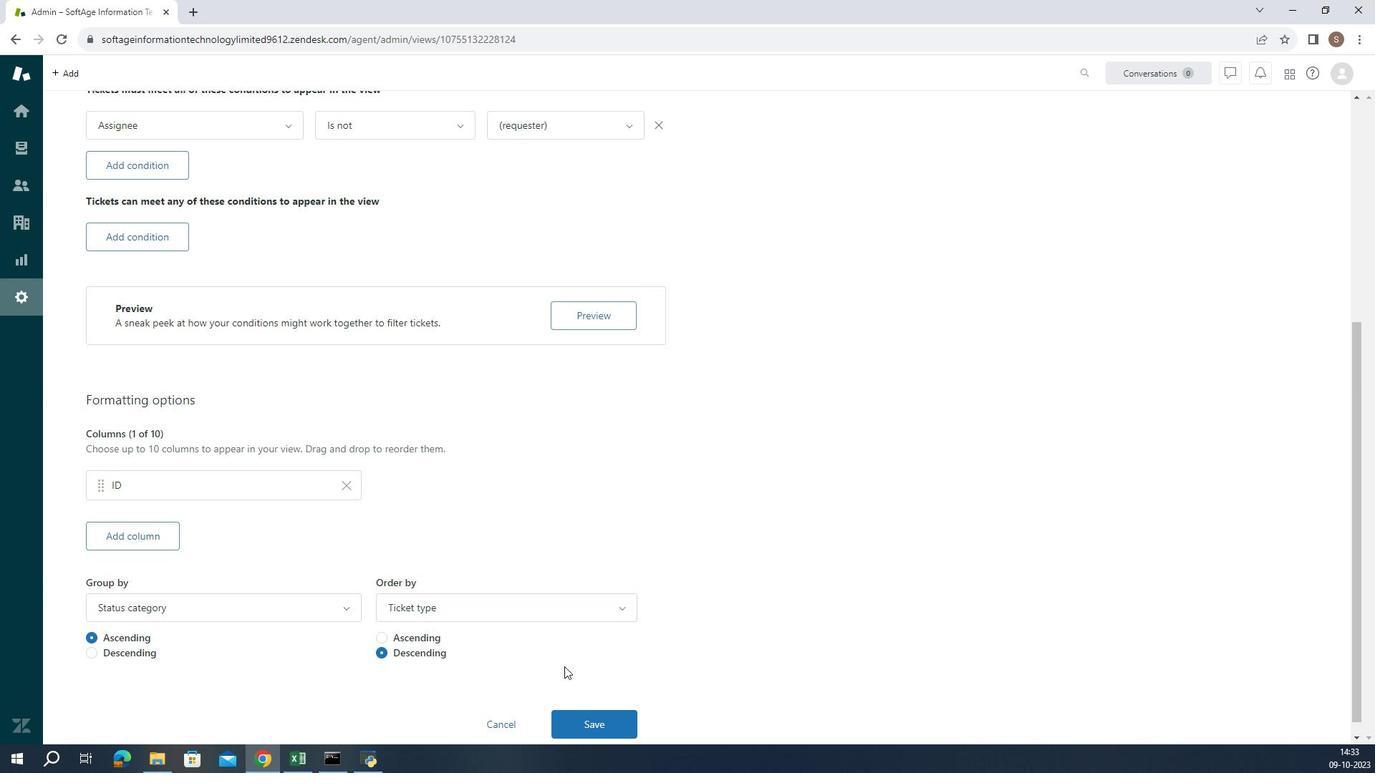 
Action: Mouse pressed left at (514, 640)
Screenshot: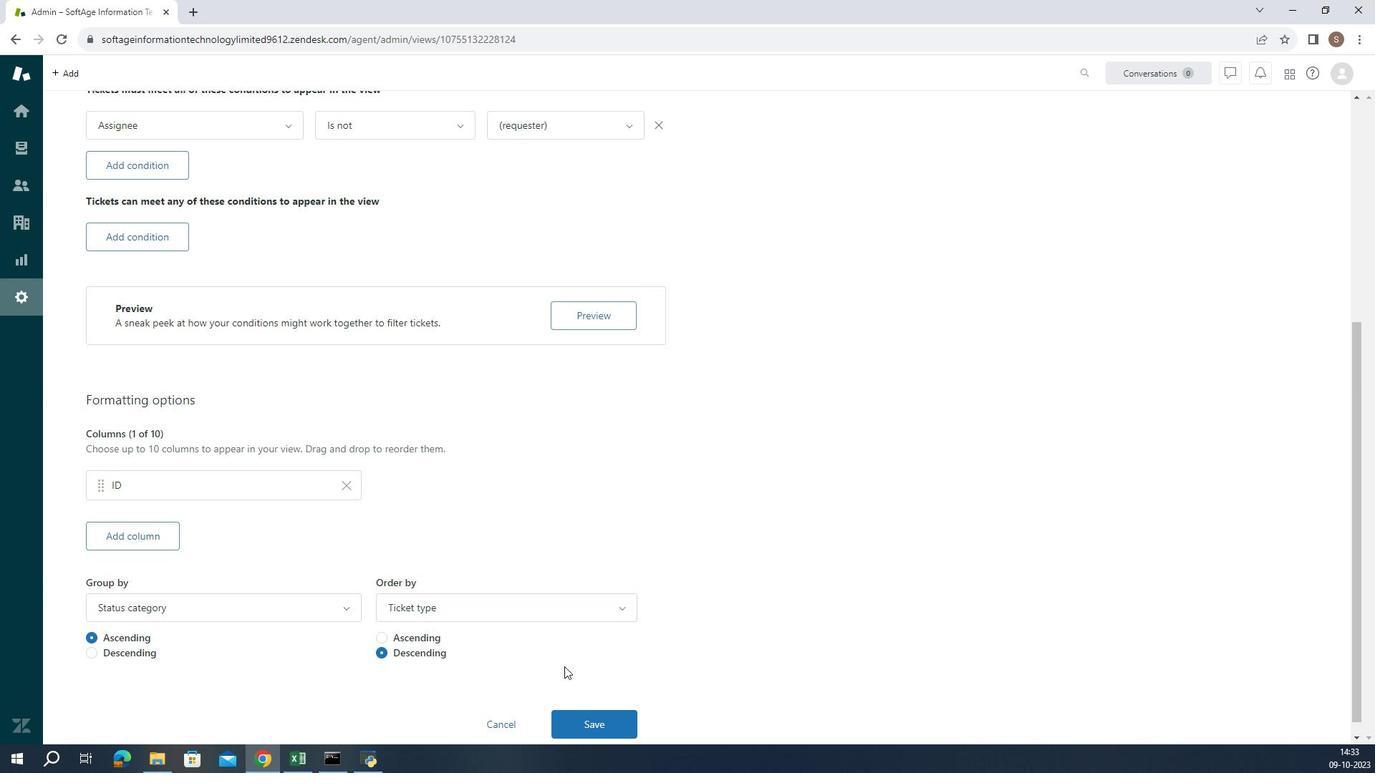 
